 Task: Create a board button that archives all the cards with yellow label.
Action: Mouse moved to (1329, 109)
Screenshot: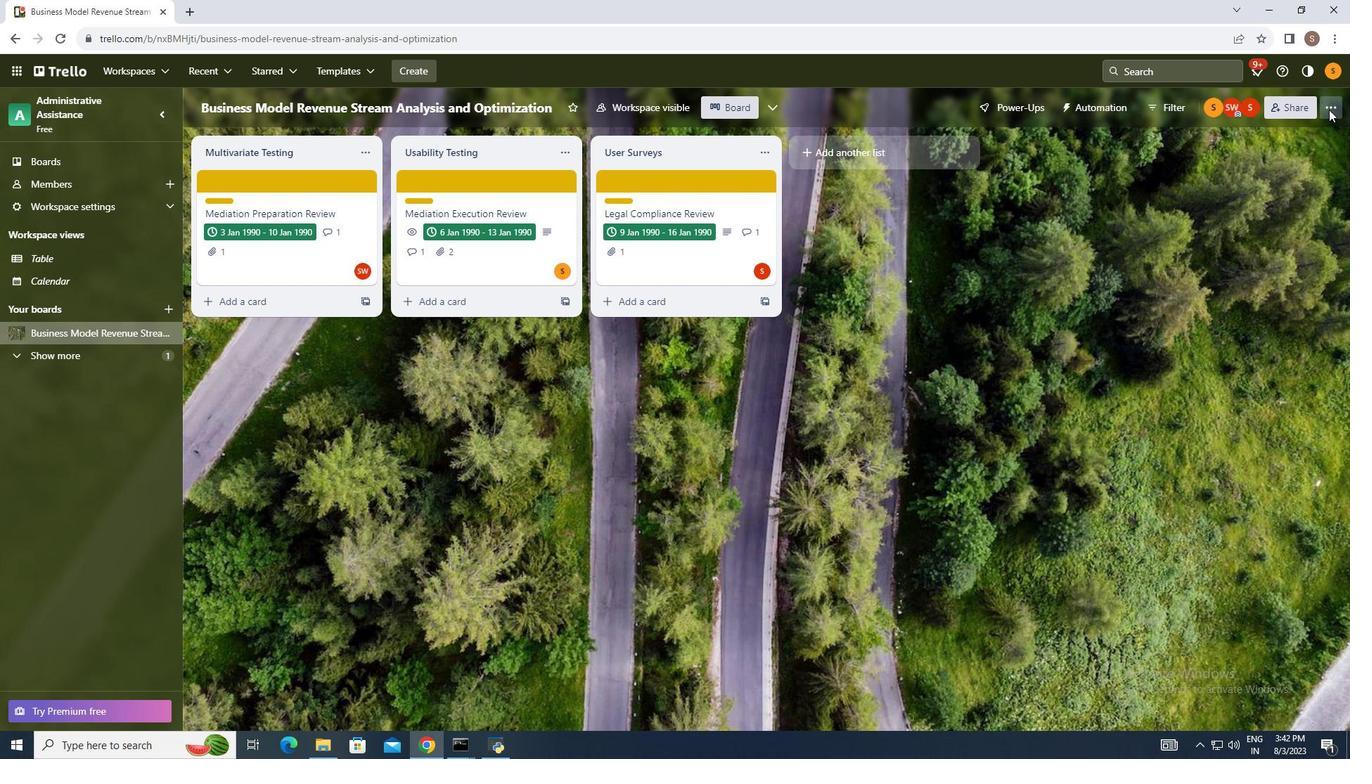 
Action: Mouse pressed left at (1329, 109)
Screenshot: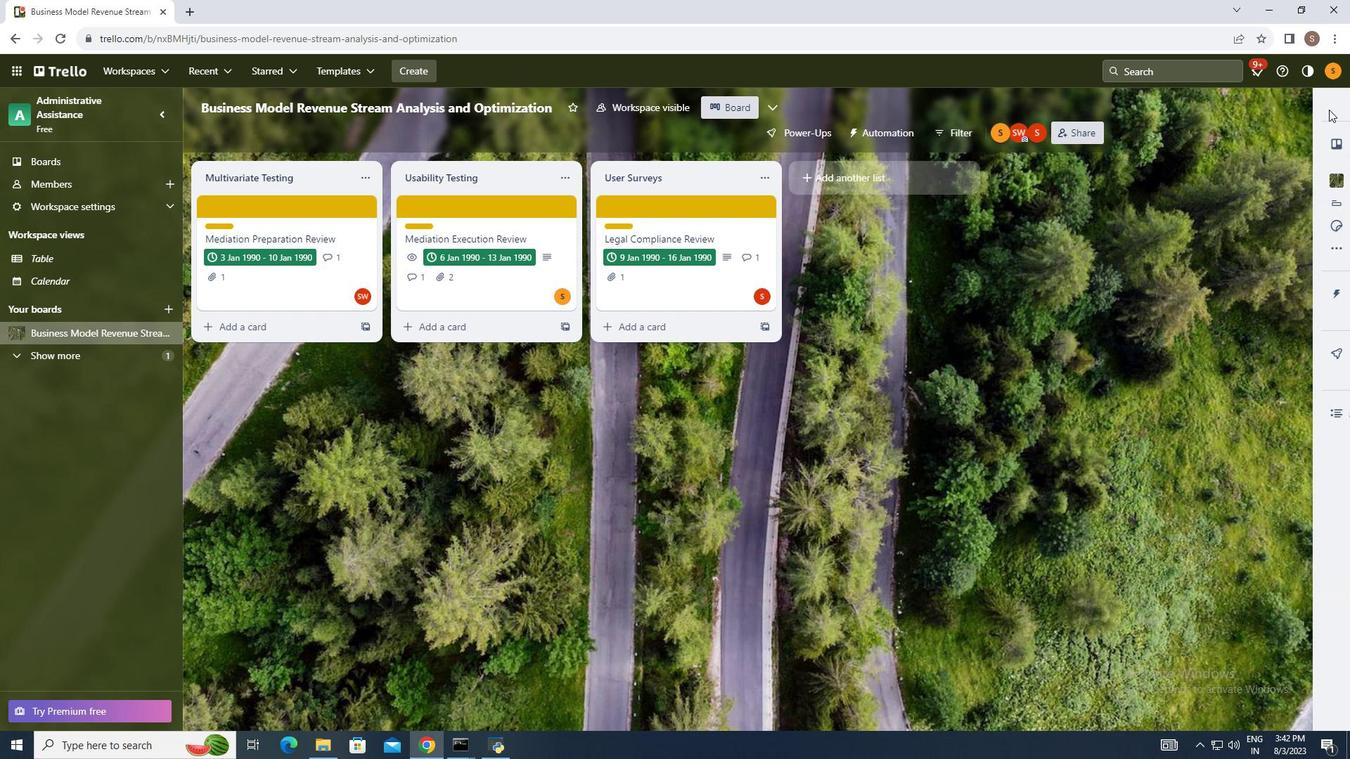 
Action: Mouse moved to (1223, 308)
Screenshot: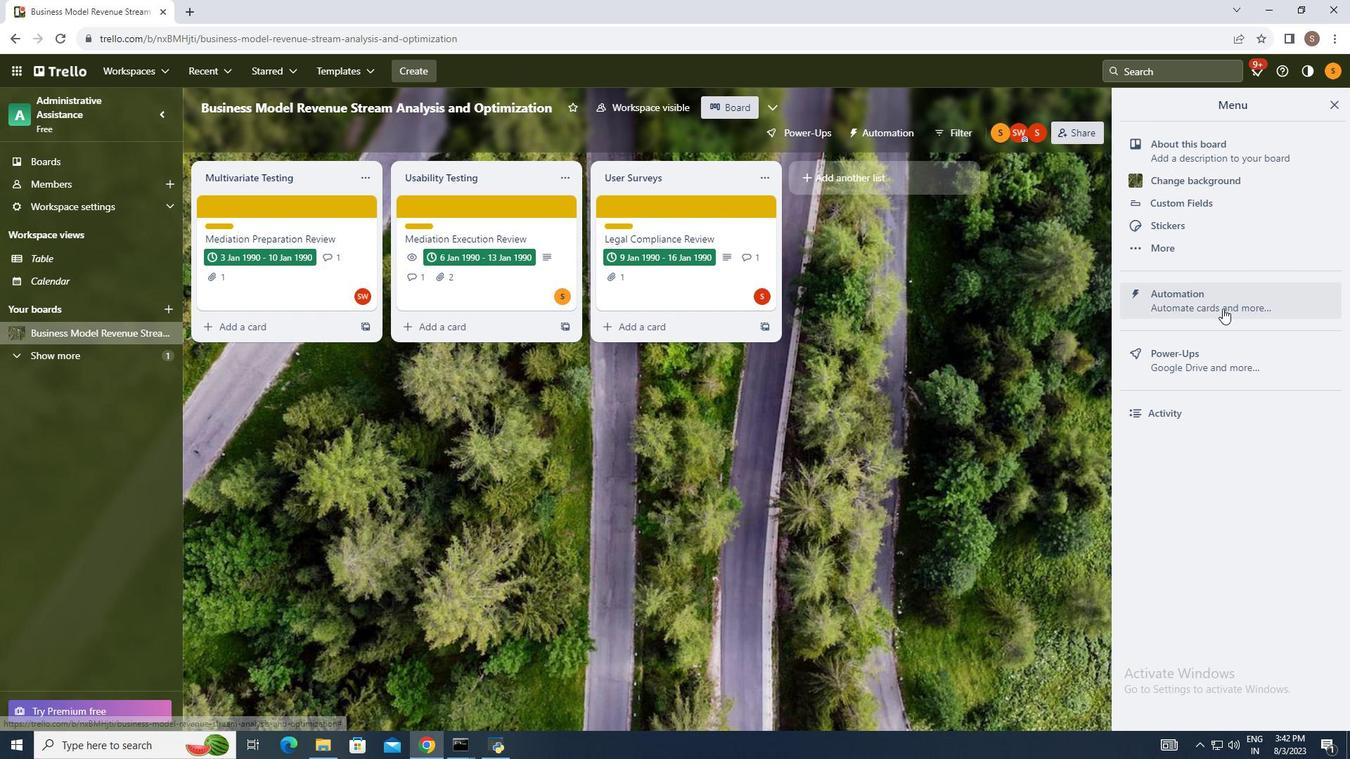 
Action: Mouse pressed left at (1223, 308)
Screenshot: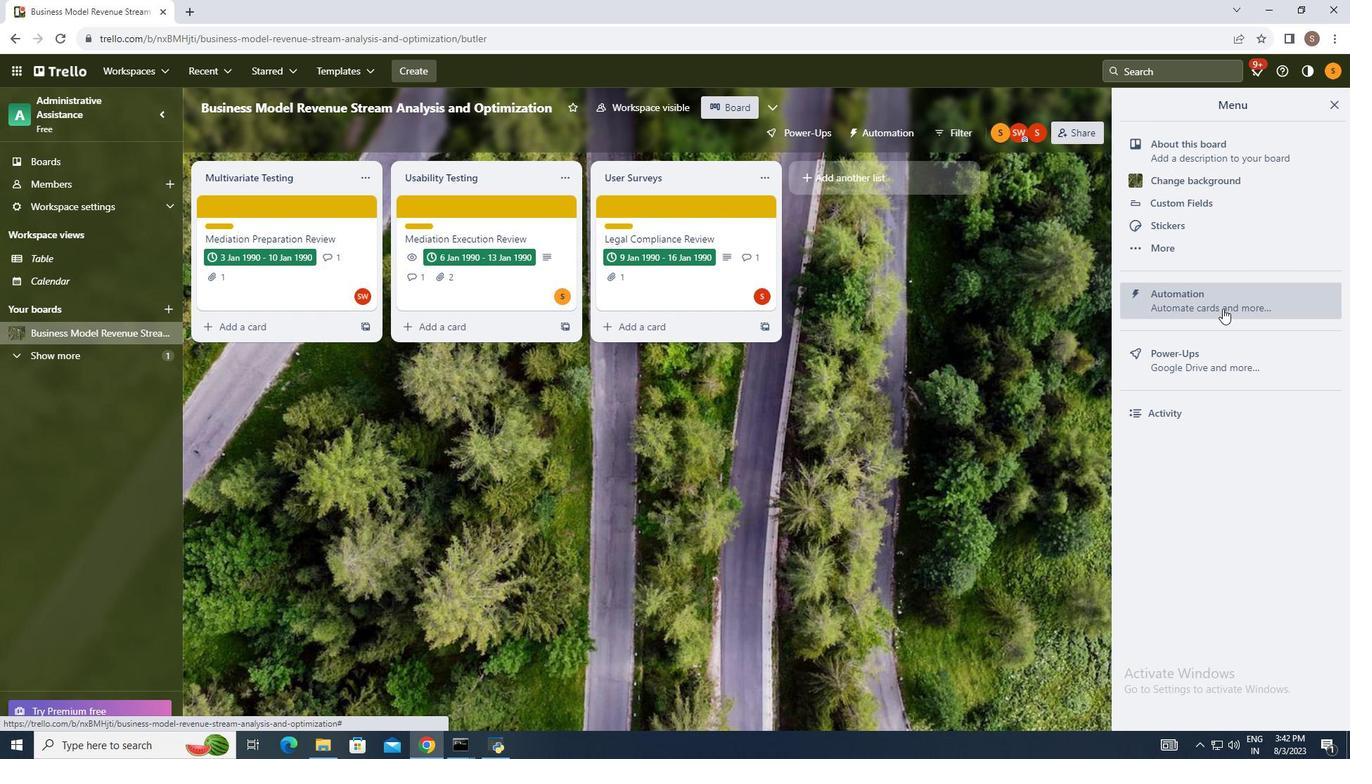 
Action: Mouse moved to (272, 385)
Screenshot: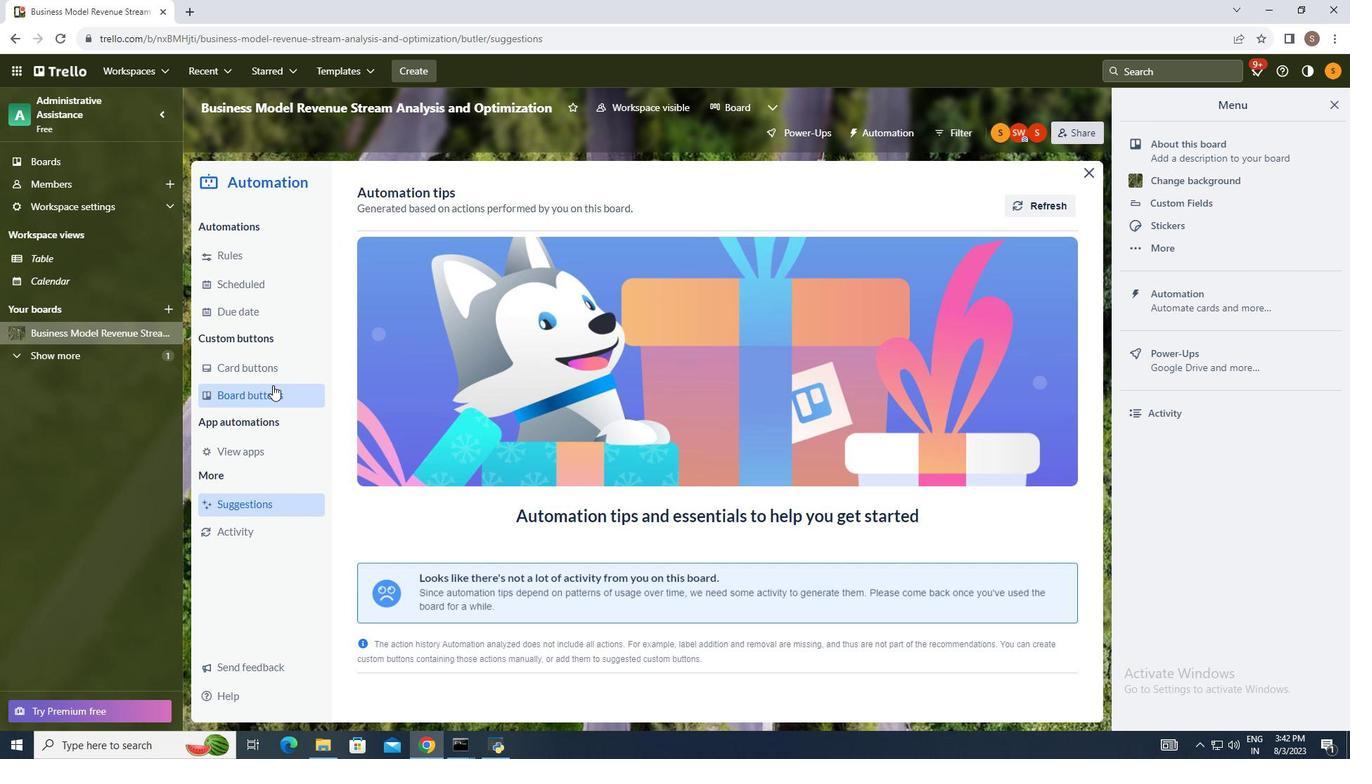 
Action: Mouse pressed left at (272, 385)
Screenshot: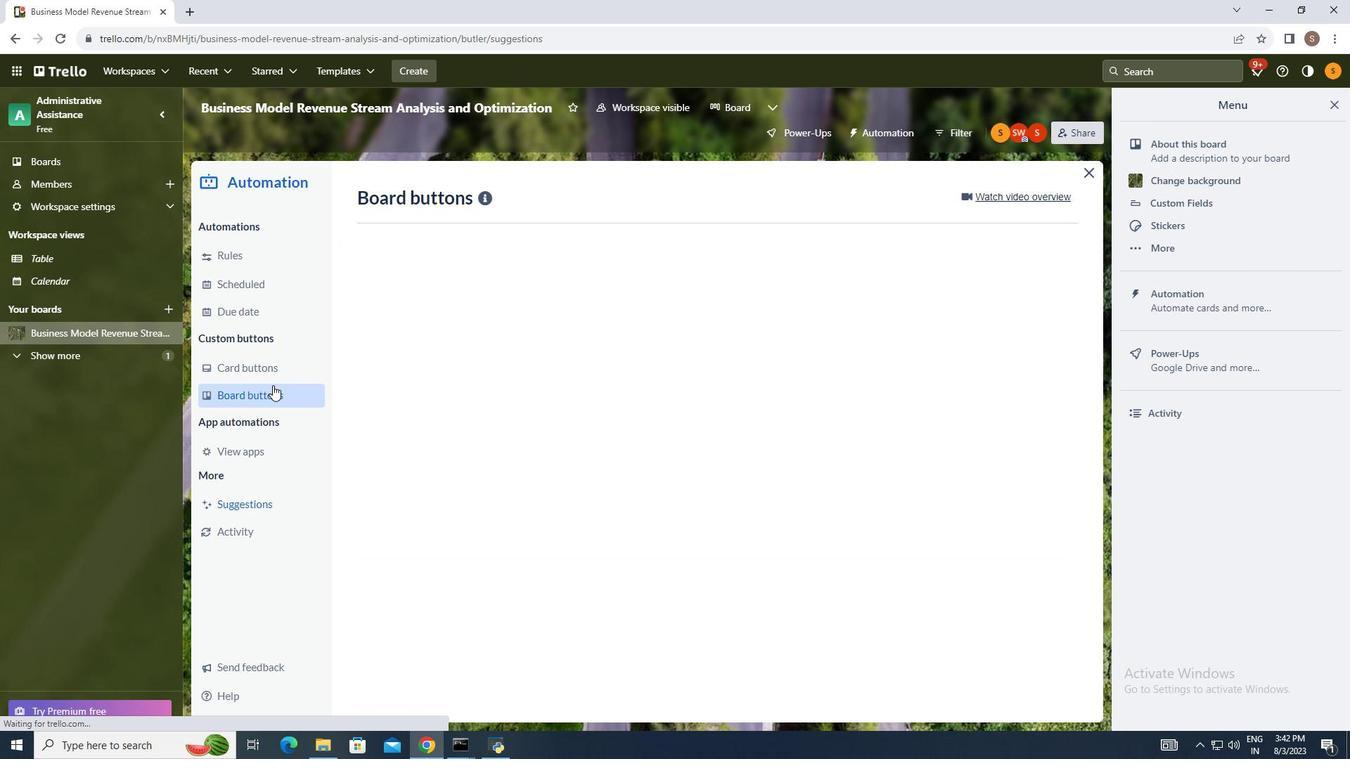 
Action: Mouse moved to (1030, 198)
Screenshot: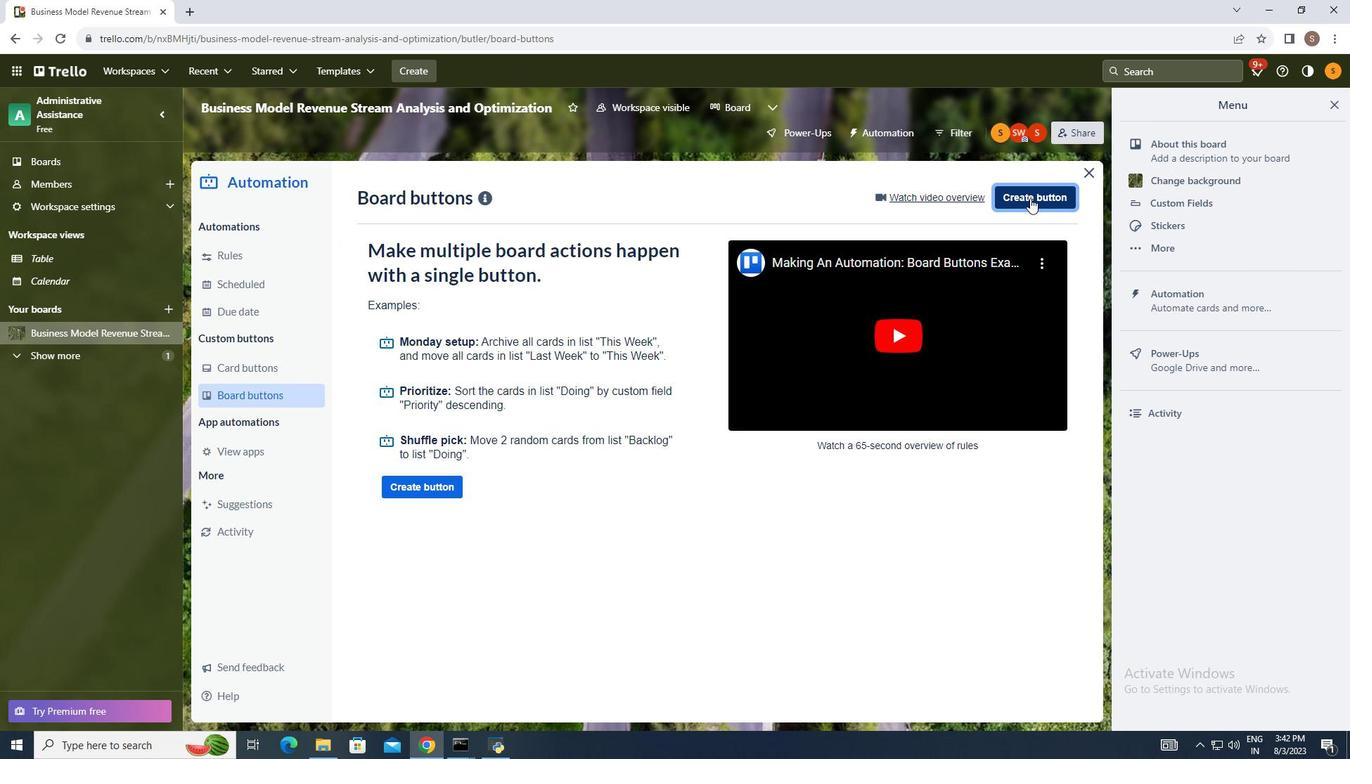 
Action: Mouse pressed left at (1030, 198)
Screenshot: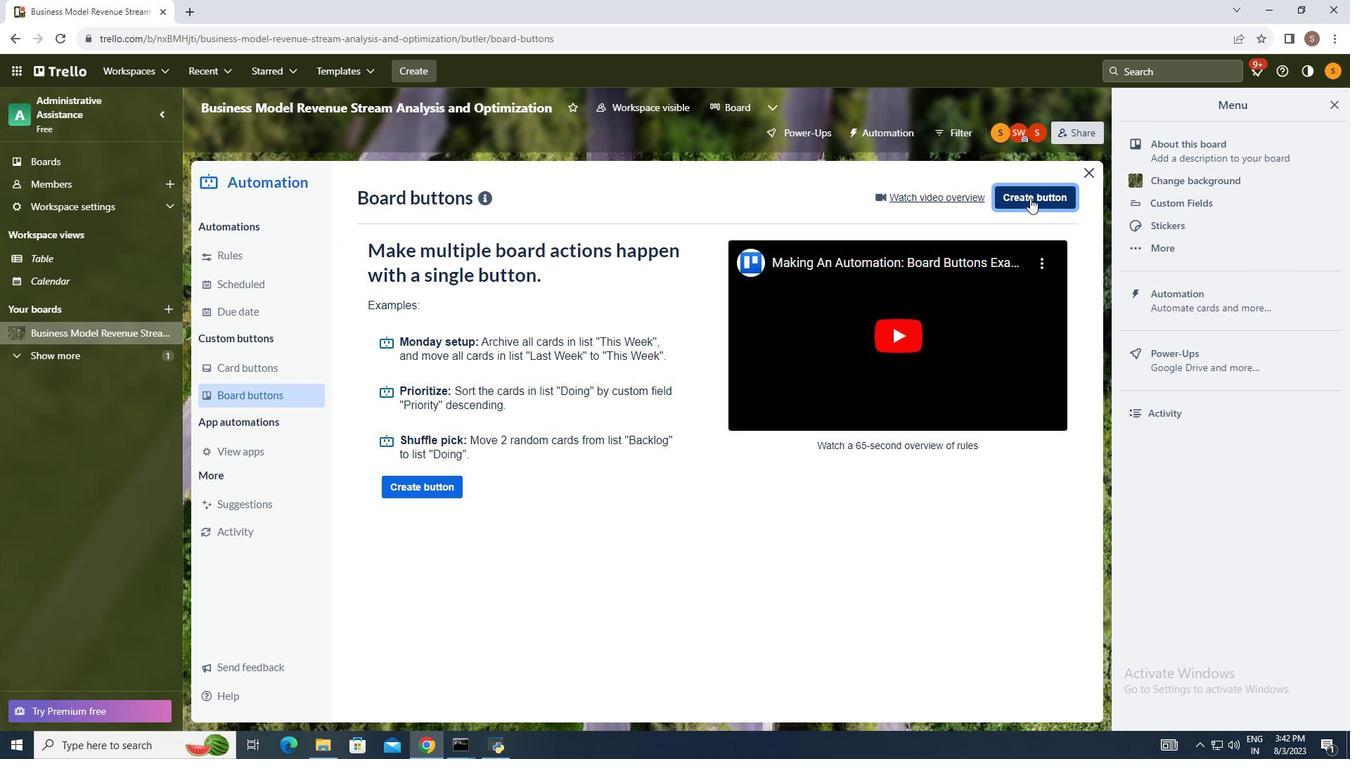 
Action: Mouse moved to (730, 382)
Screenshot: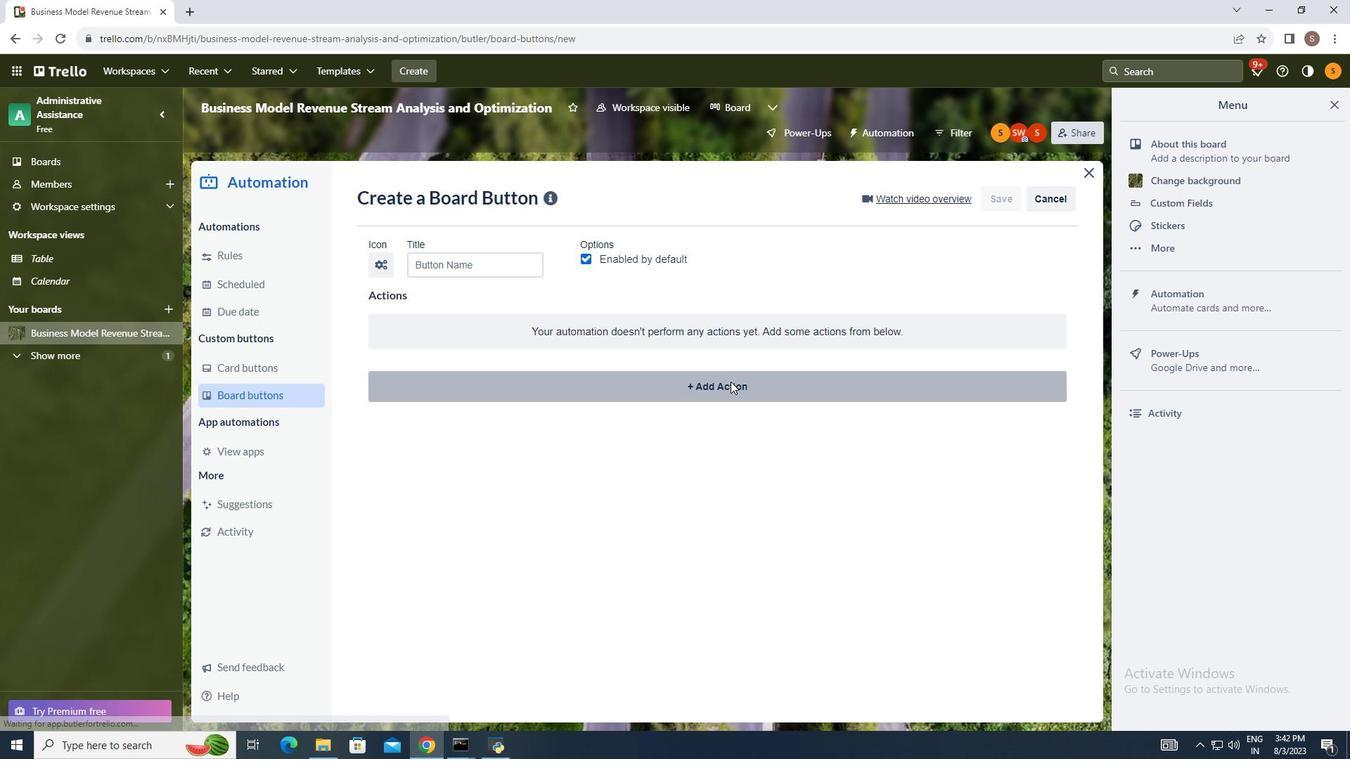 
Action: Mouse pressed left at (730, 382)
Screenshot: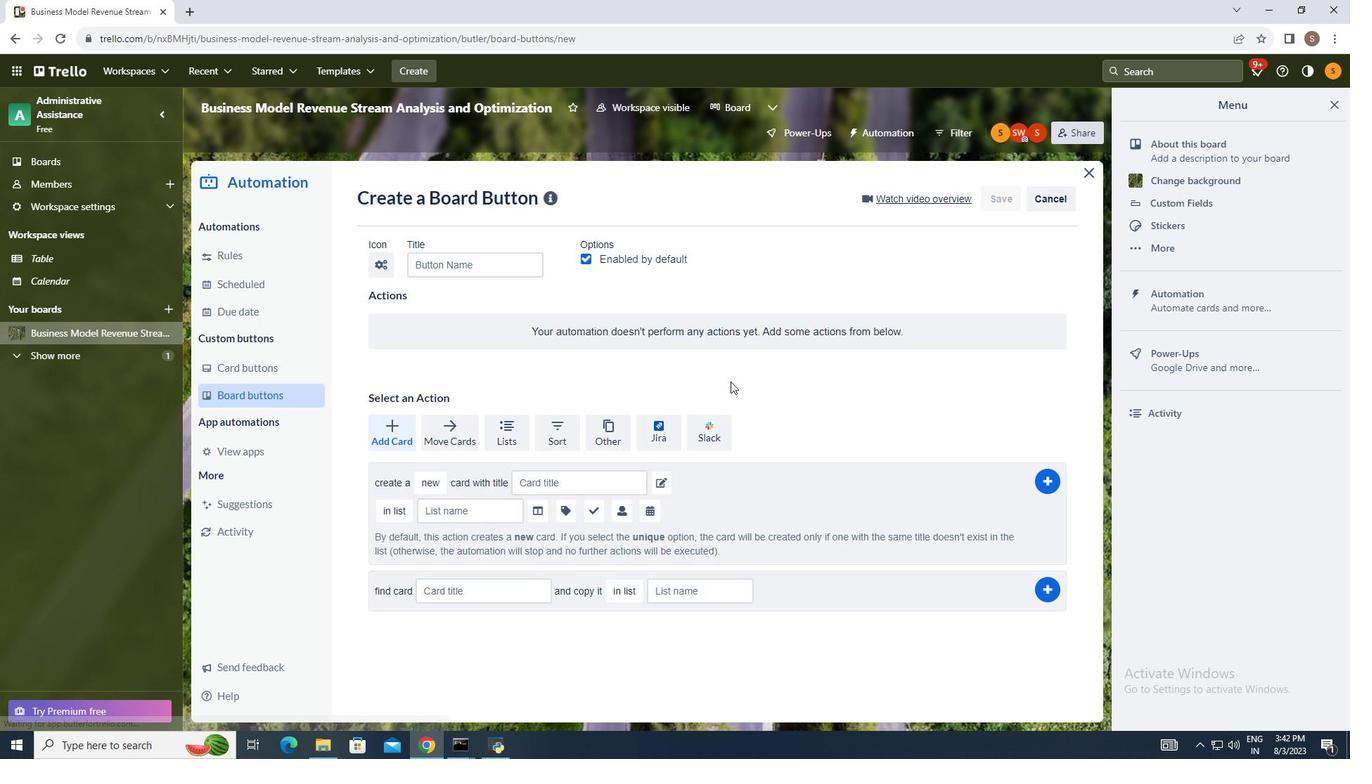 
Action: Mouse moved to (446, 436)
Screenshot: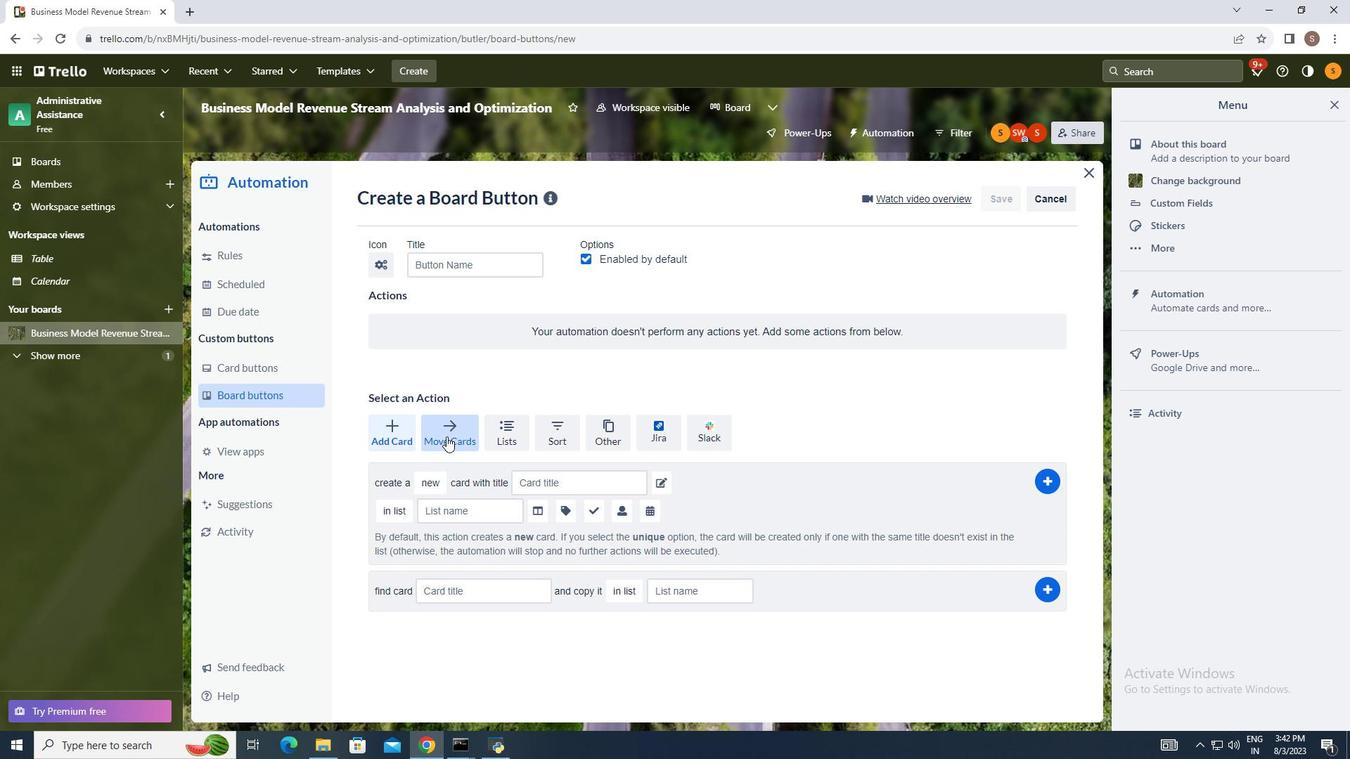 
Action: Mouse pressed left at (446, 436)
Screenshot: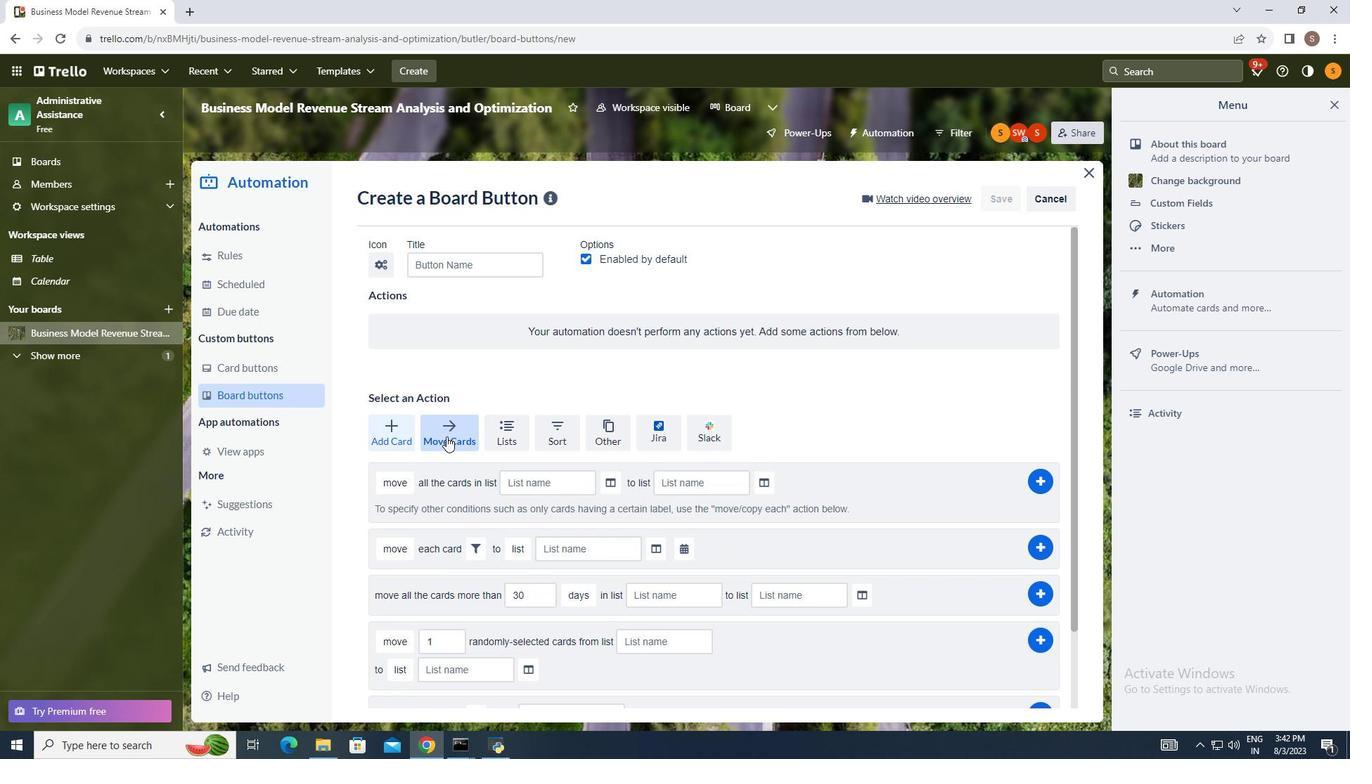 
Action: Mouse moved to (424, 583)
Screenshot: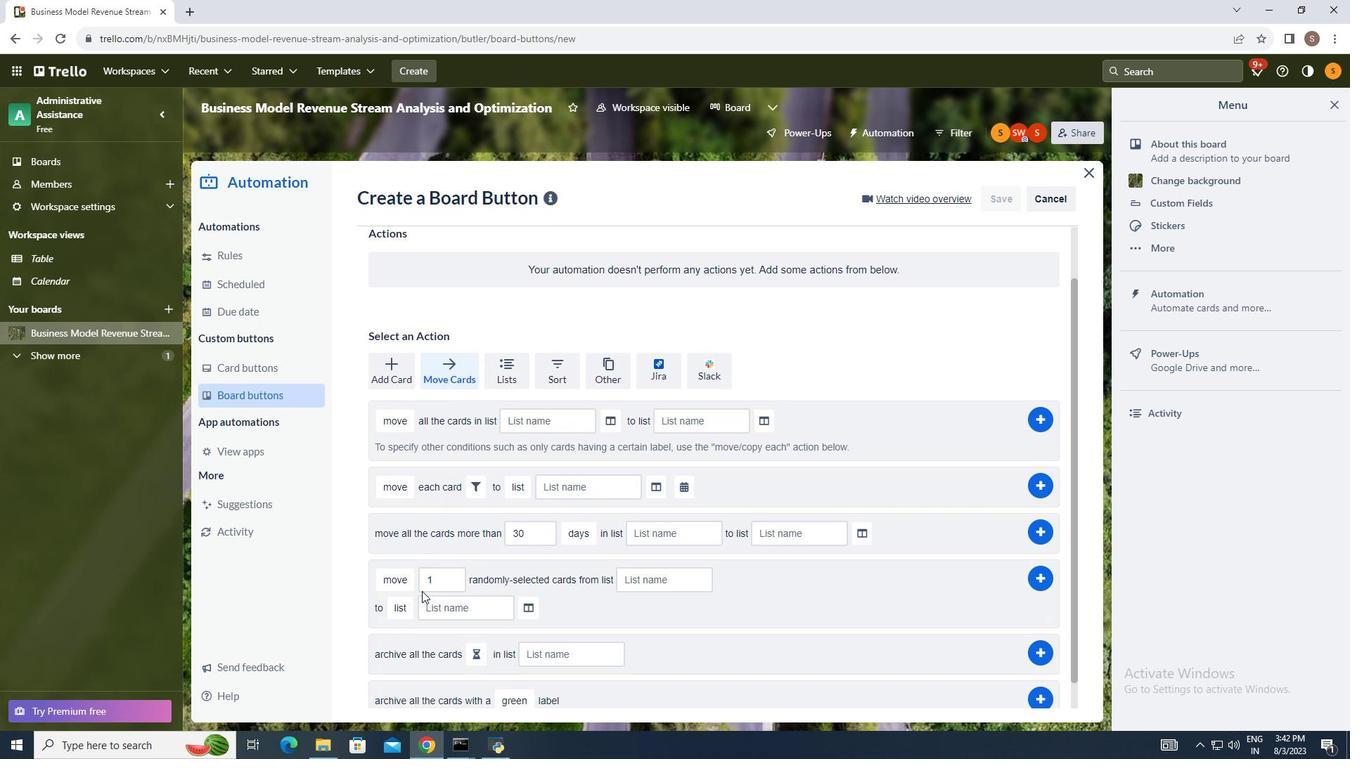 
Action: Mouse scrolled (424, 582) with delta (0, 0)
Screenshot: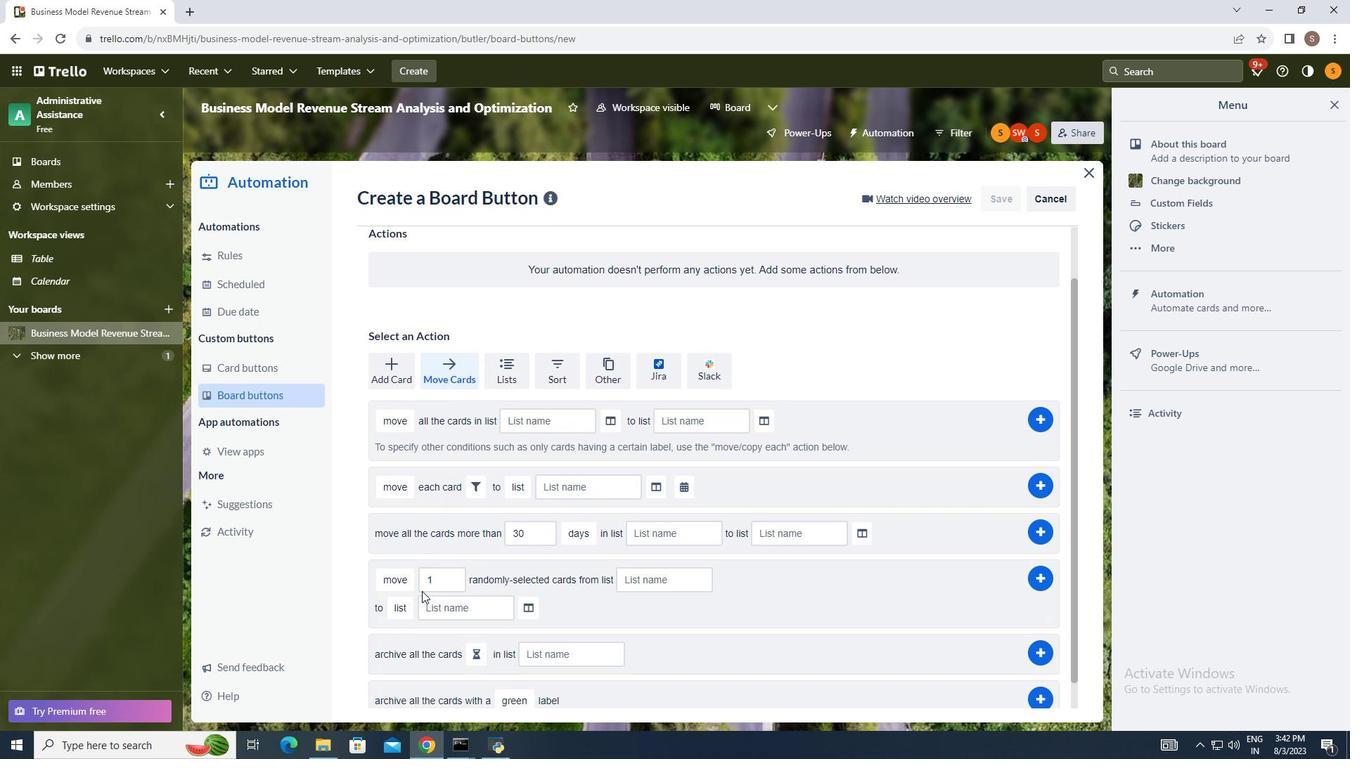 
Action: Mouse moved to (422, 591)
Screenshot: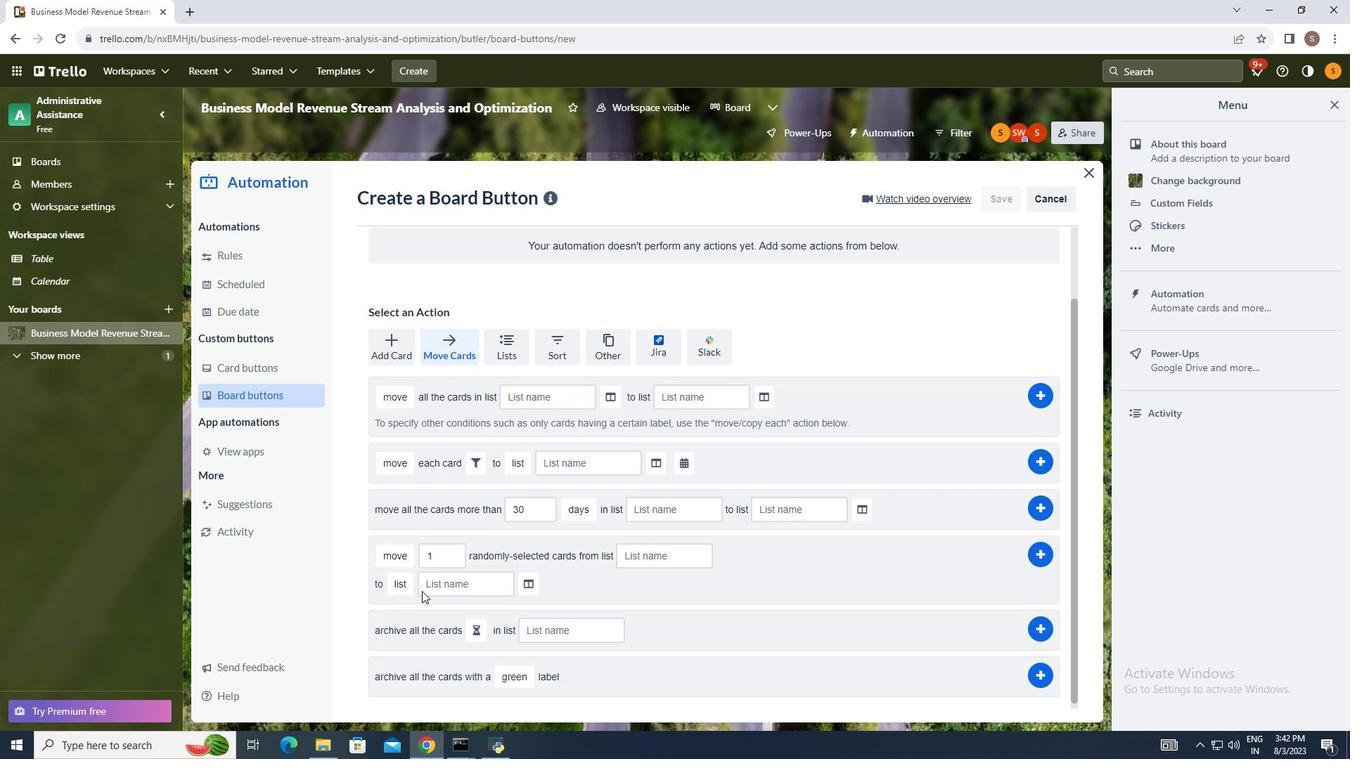 
Action: Mouse scrolled (422, 590) with delta (0, 0)
Screenshot: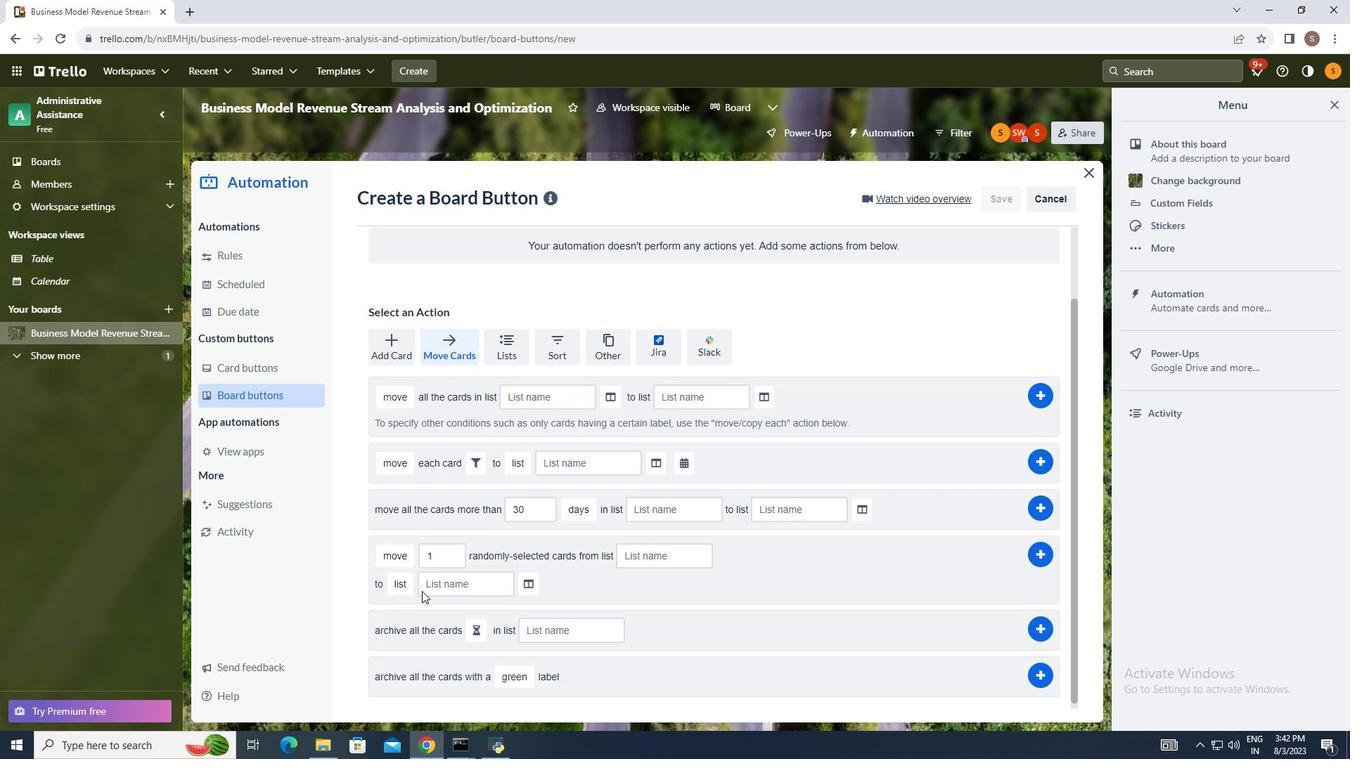 
Action: Mouse scrolled (422, 590) with delta (0, 0)
Screenshot: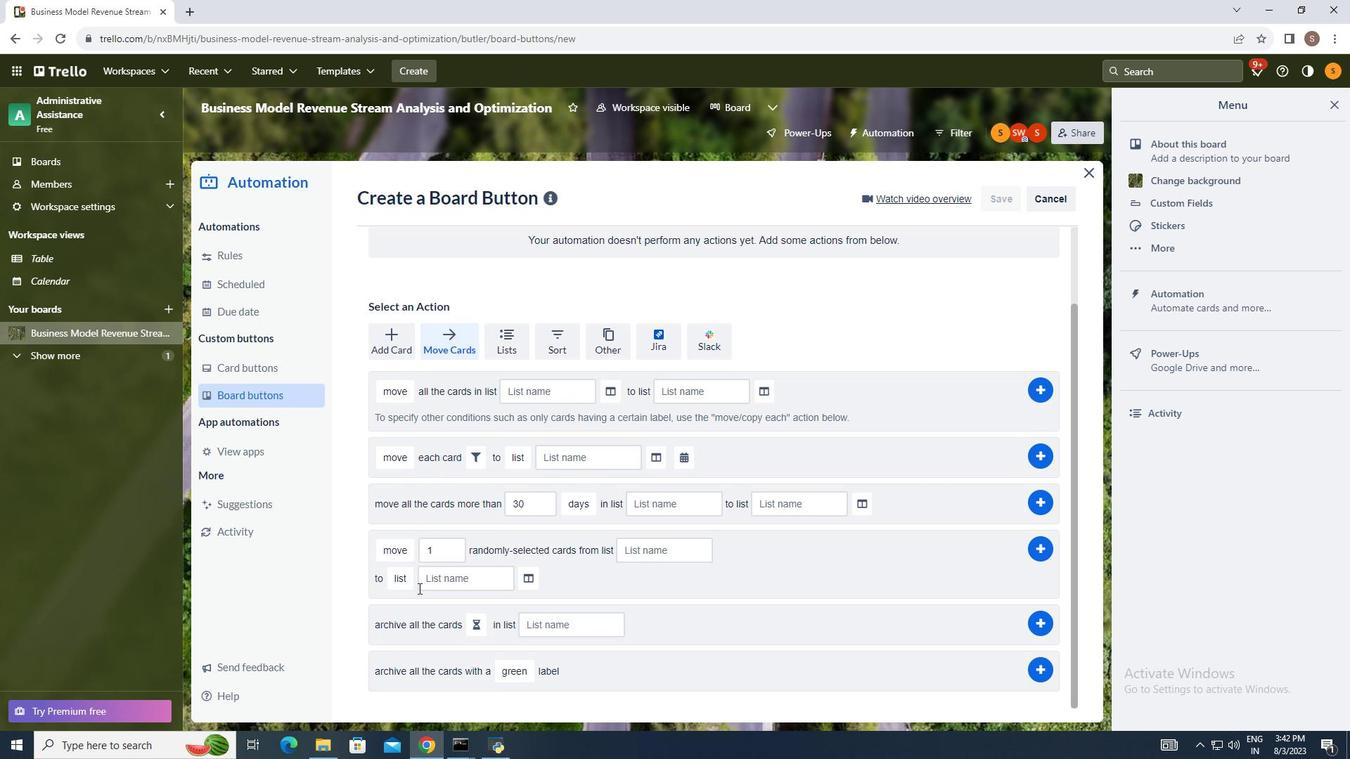 
Action: Mouse moved to (420, 588)
Screenshot: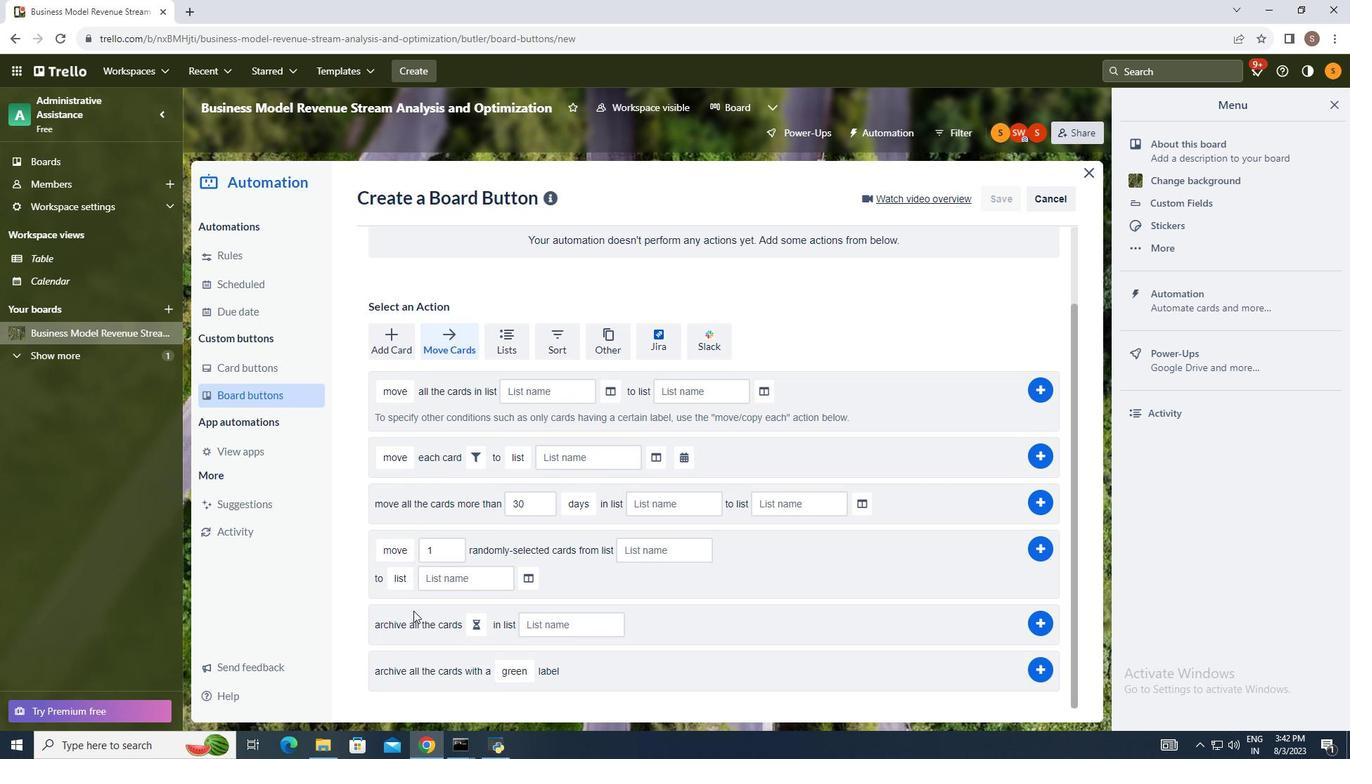 
Action: Mouse scrolled (421, 588) with delta (0, 0)
Screenshot: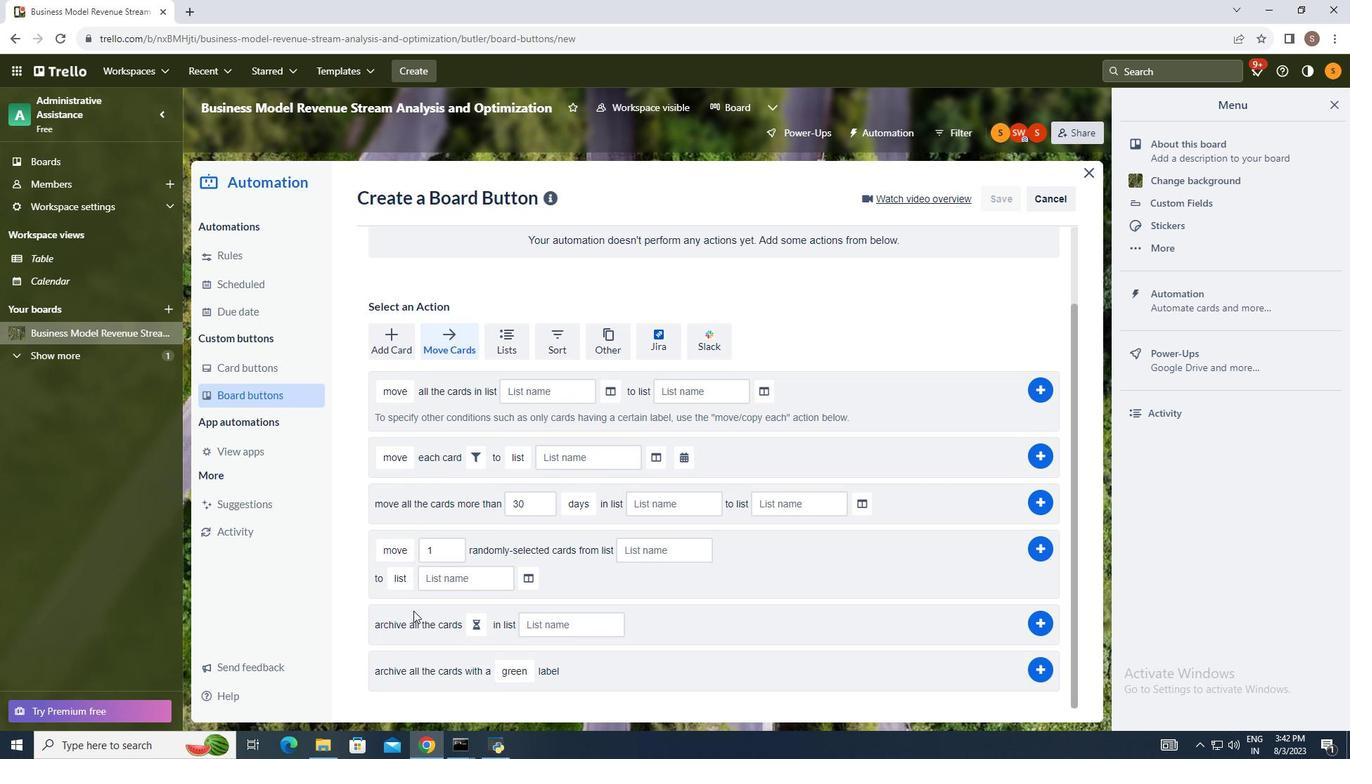 
Action: Mouse scrolled (421, 588) with delta (0, 0)
Screenshot: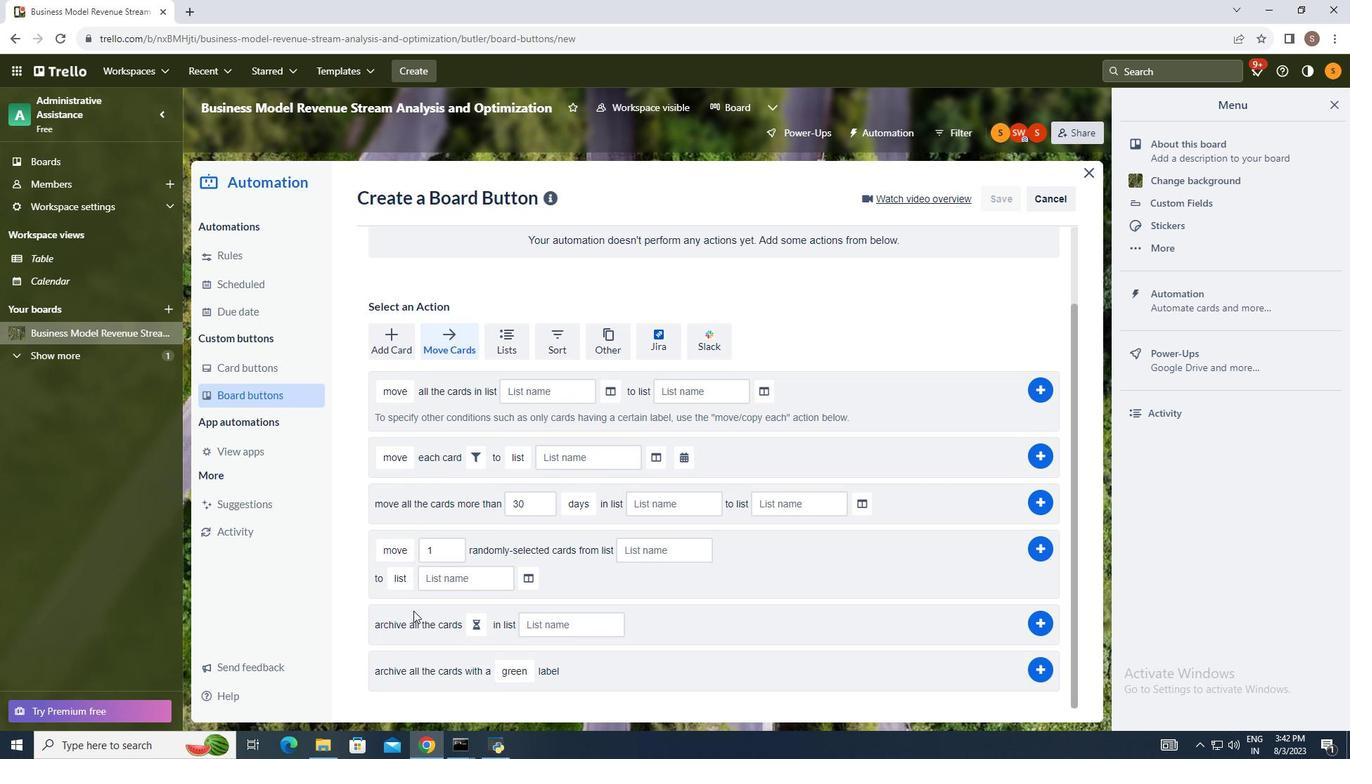 
Action: Mouse moved to (504, 676)
Screenshot: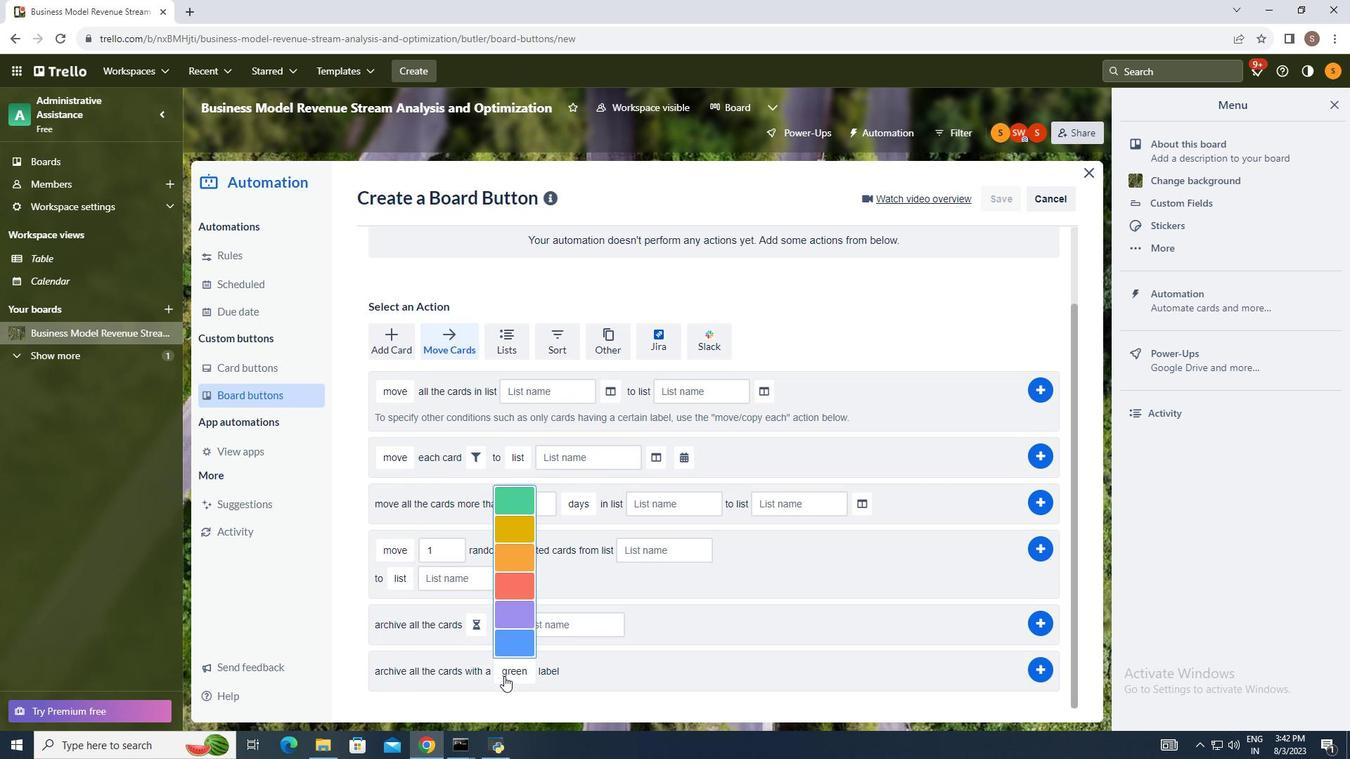 
Action: Mouse pressed left at (504, 676)
Screenshot: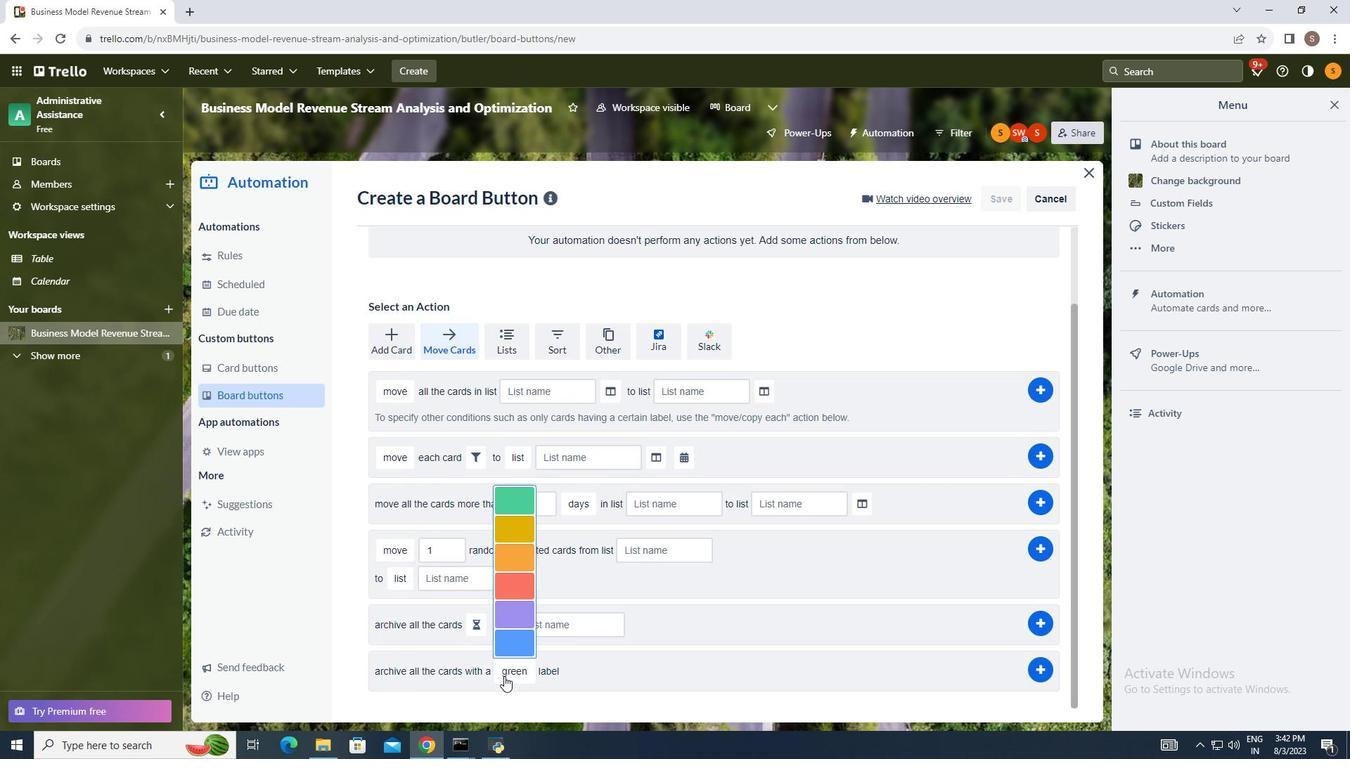 
Action: Mouse moved to (512, 527)
Screenshot: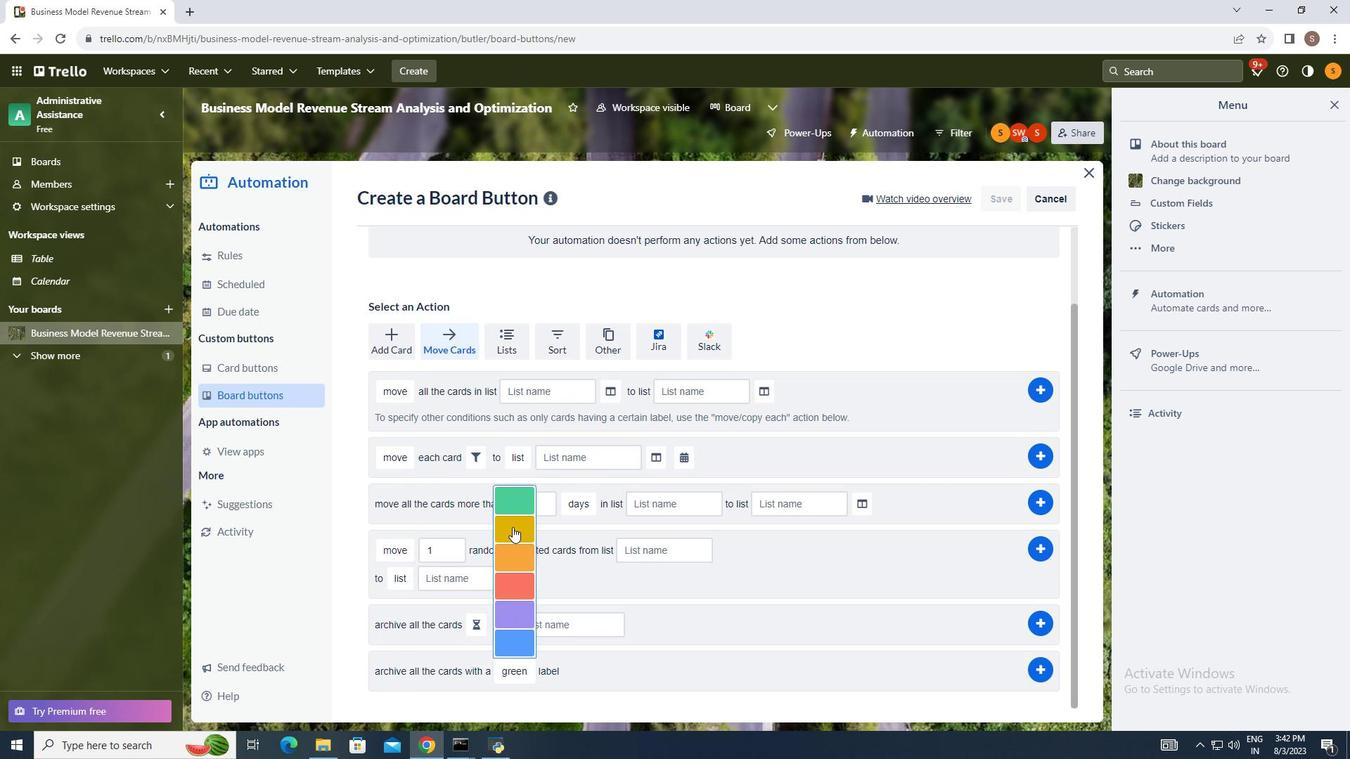 
Action: Mouse pressed left at (512, 527)
Screenshot: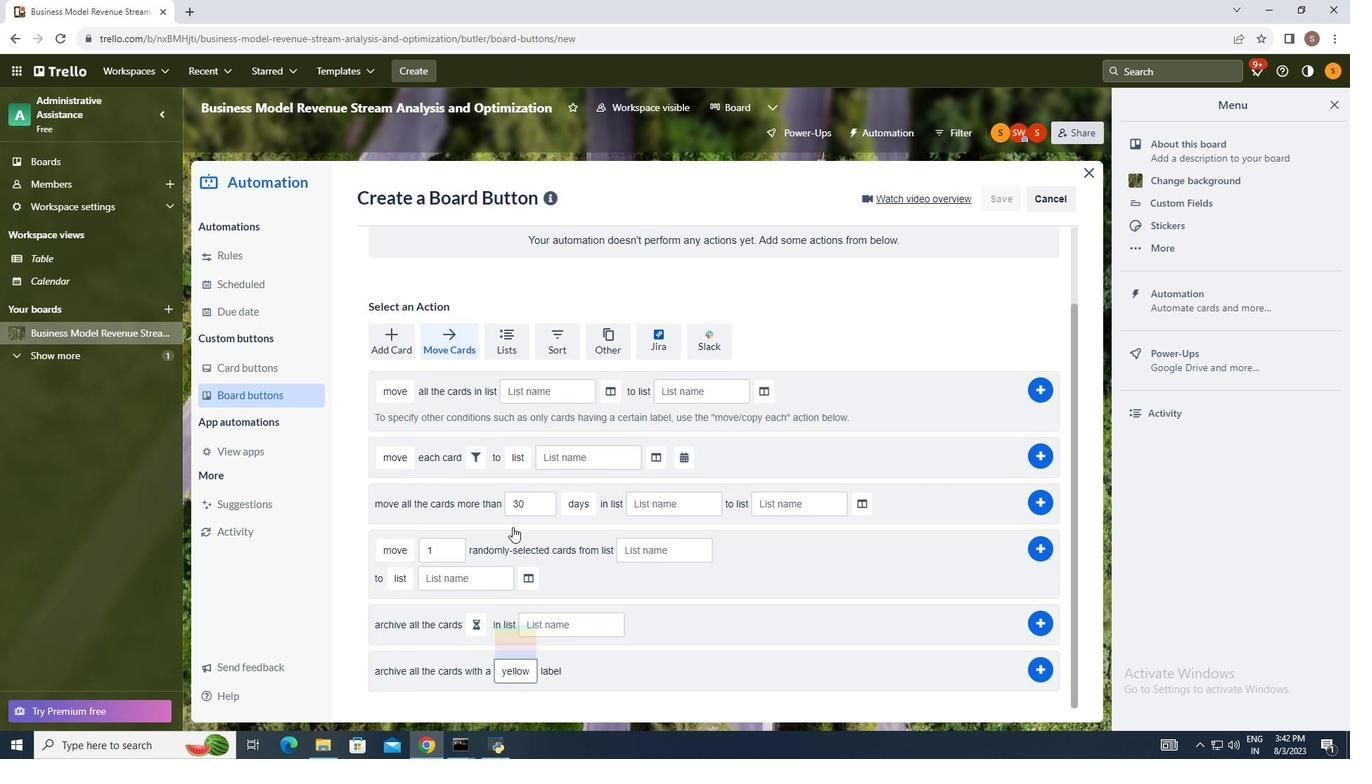 
Action: Mouse moved to (1045, 672)
Screenshot: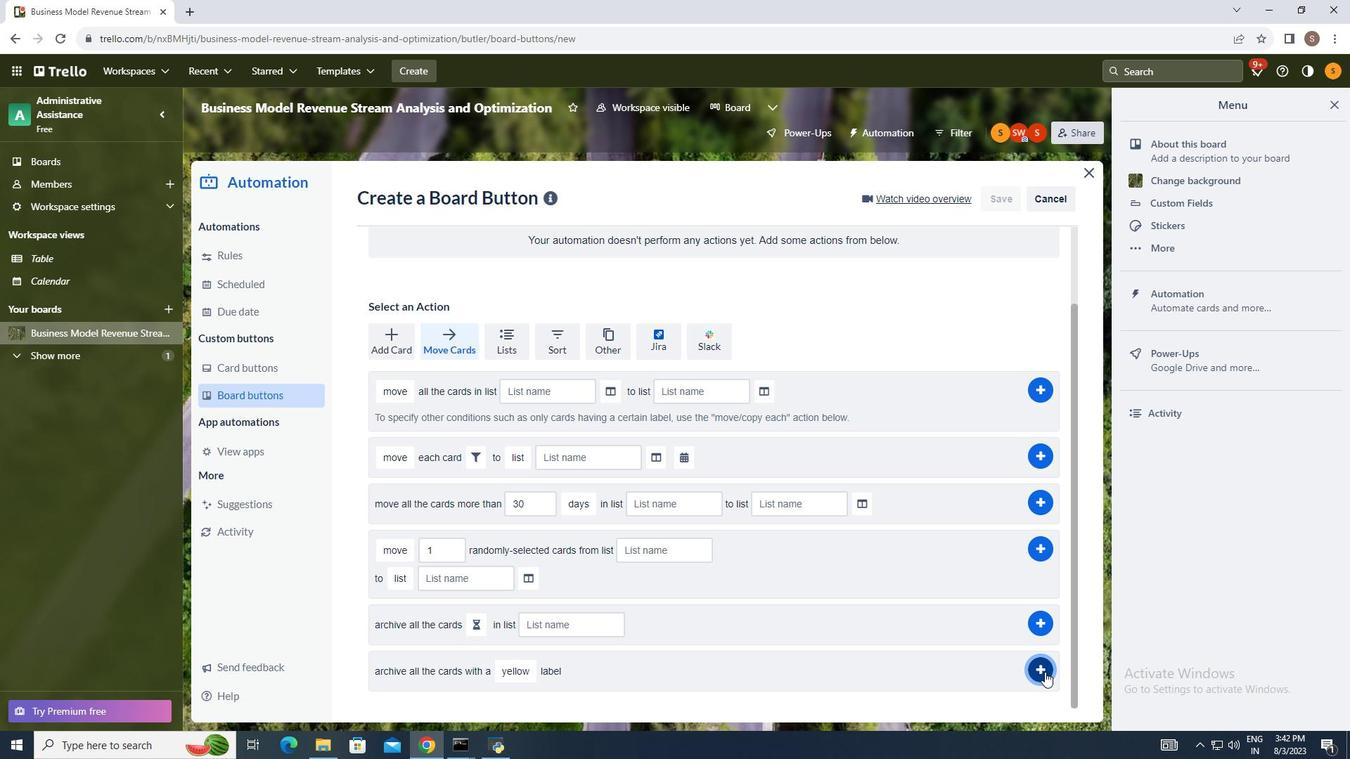 
Action: Mouse pressed left at (1045, 672)
Screenshot: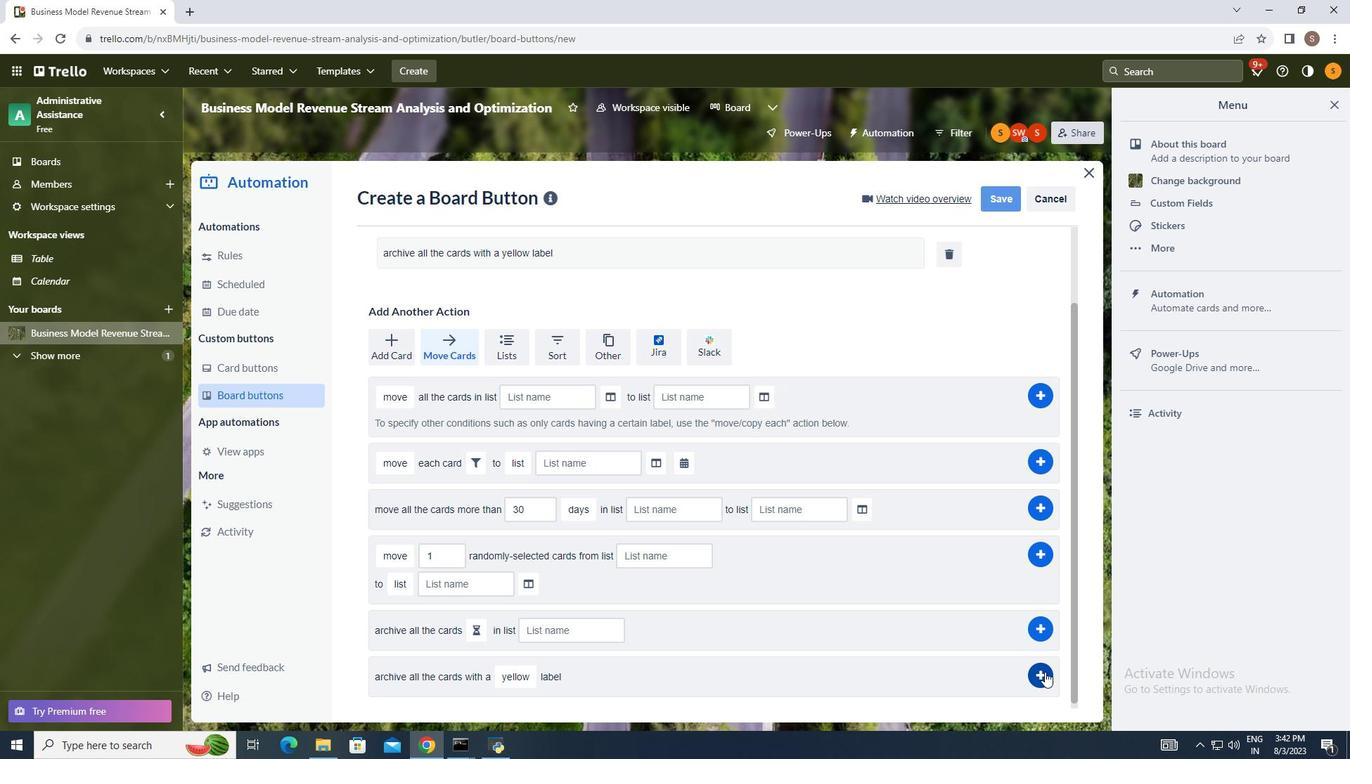 
Action: Mouse moved to (1159, 621)
Screenshot: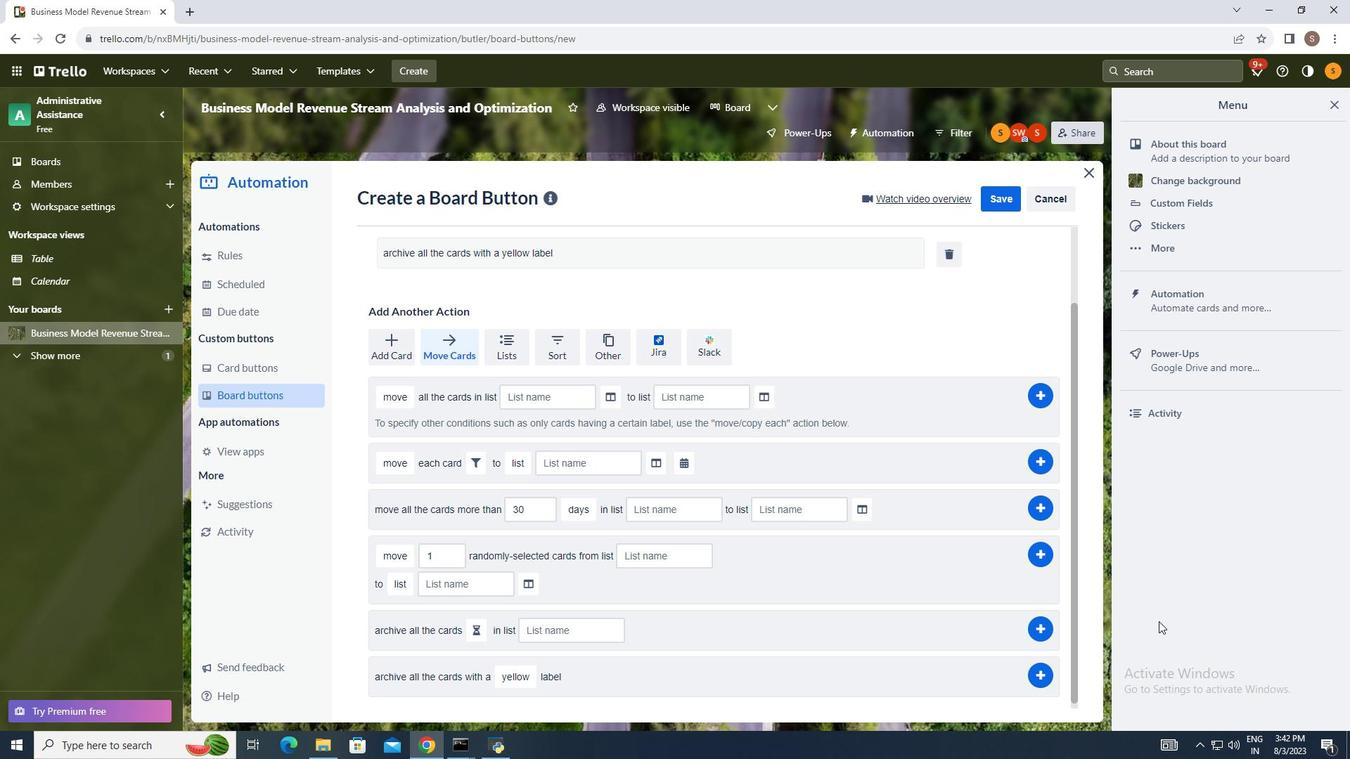 
